 Task: Check the percentage active listings of laminate floors in the last 5 years.
Action: Mouse moved to (818, 187)
Screenshot: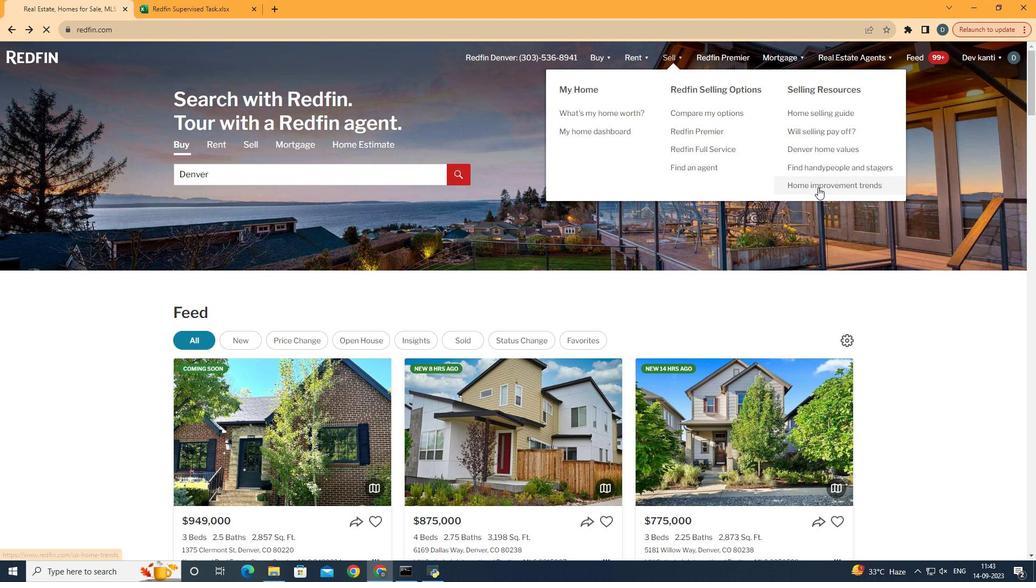 
Action: Mouse pressed left at (818, 187)
Screenshot: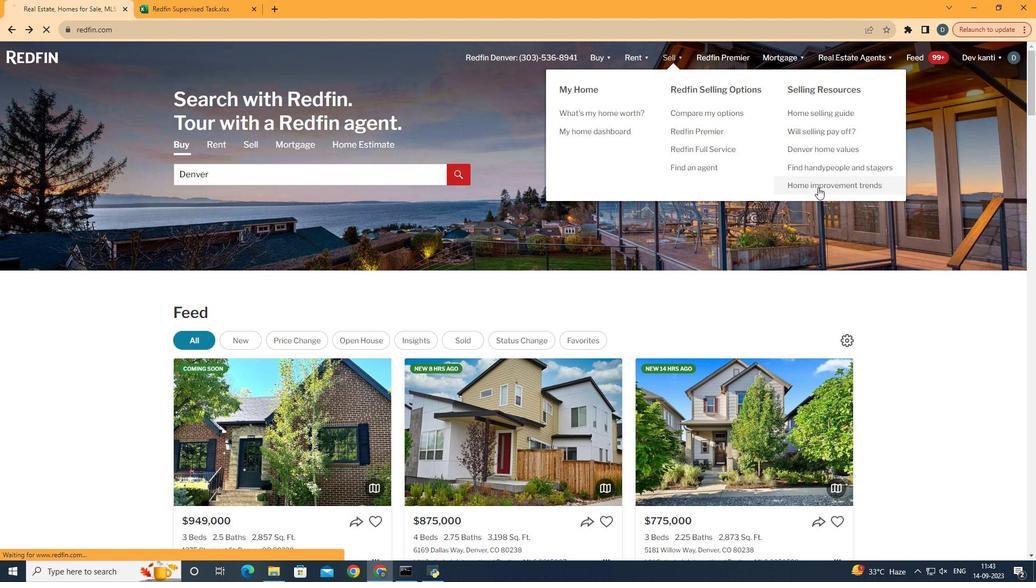 
Action: Mouse moved to (251, 205)
Screenshot: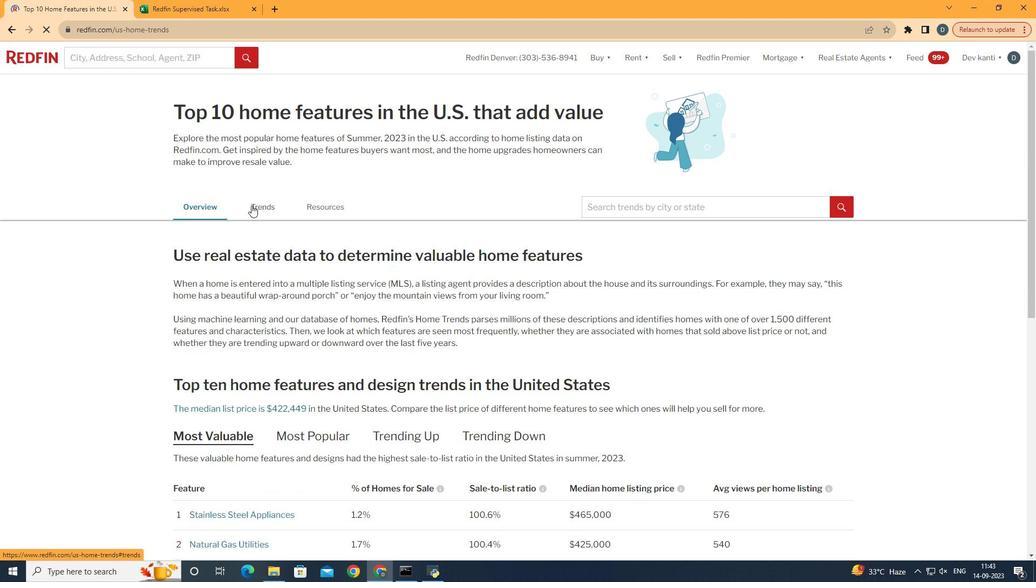 
Action: Mouse pressed left at (251, 205)
Screenshot: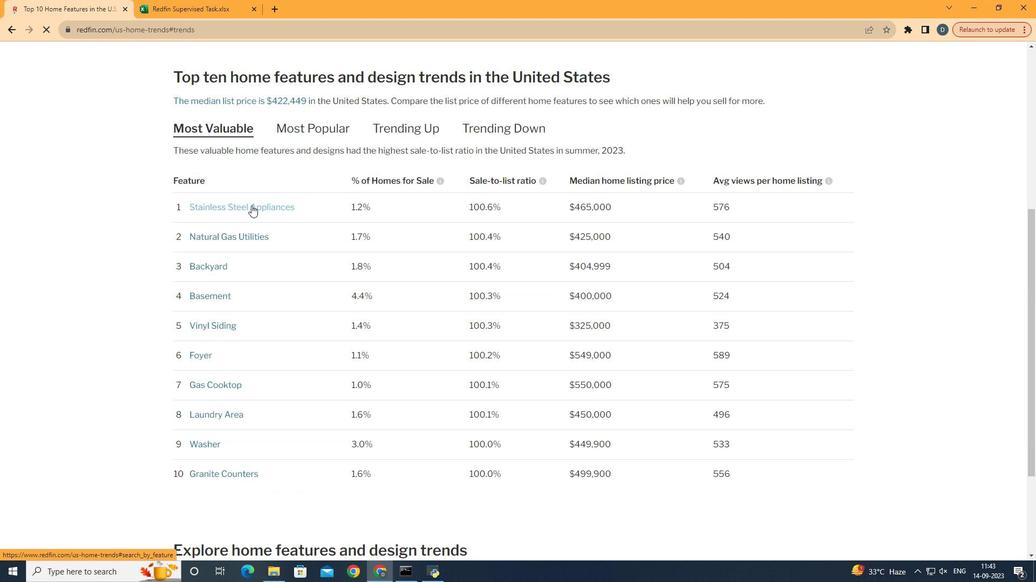 
Action: Mouse moved to (463, 285)
Screenshot: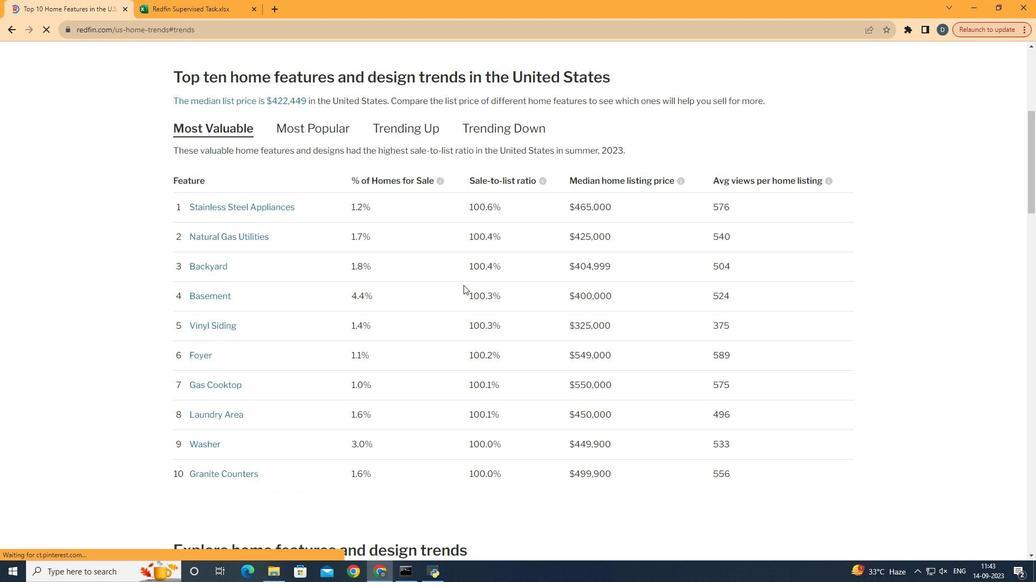 
Action: Mouse scrolled (463, 285) with delta (0, 0)
Screenshot: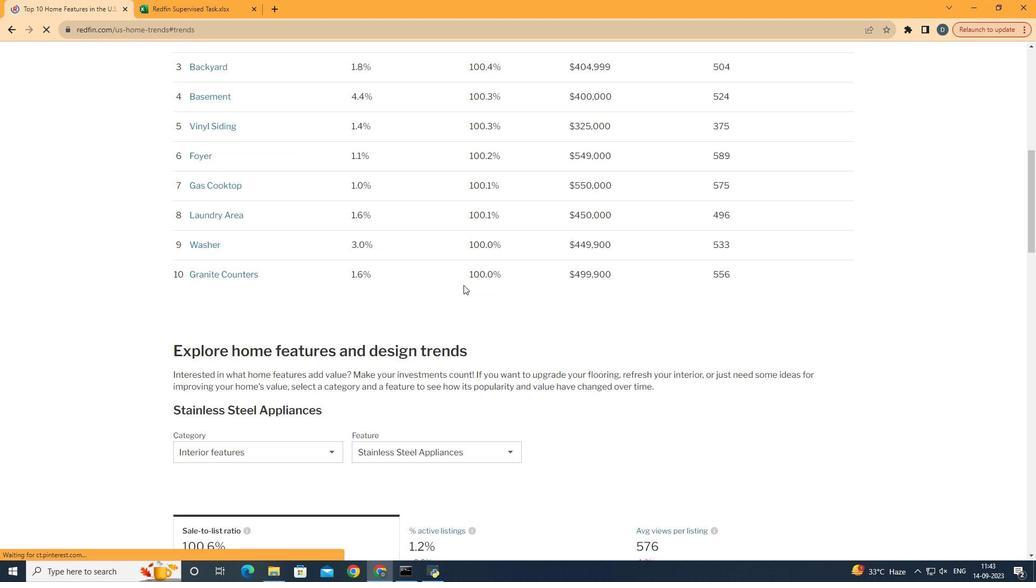 
Action: Mouse scrolled (463, 285) with delta (0, 0)
Screenshot: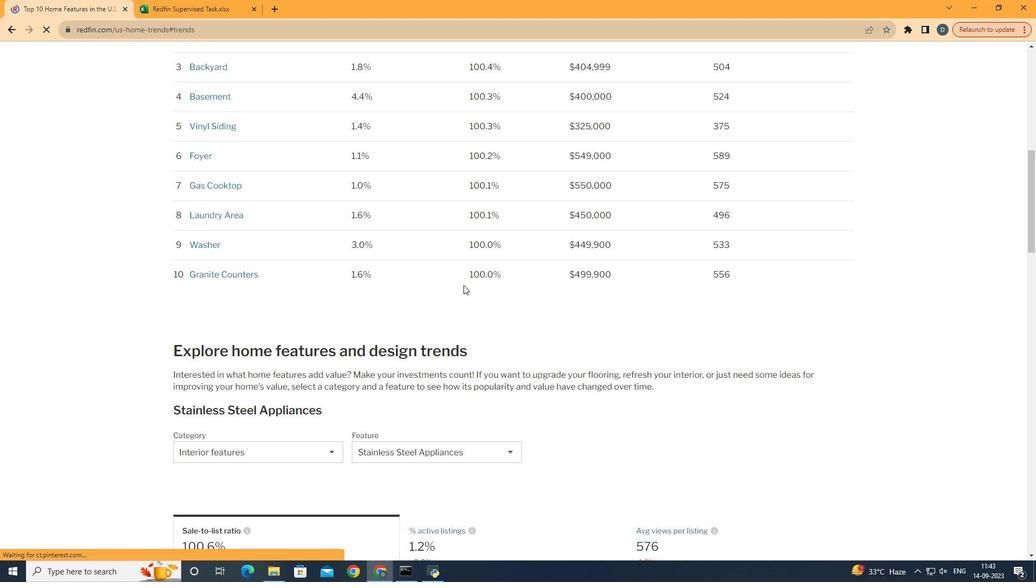 
Action: Mouse scrolled (463, 285) with delta (0, 0)
Screenshot: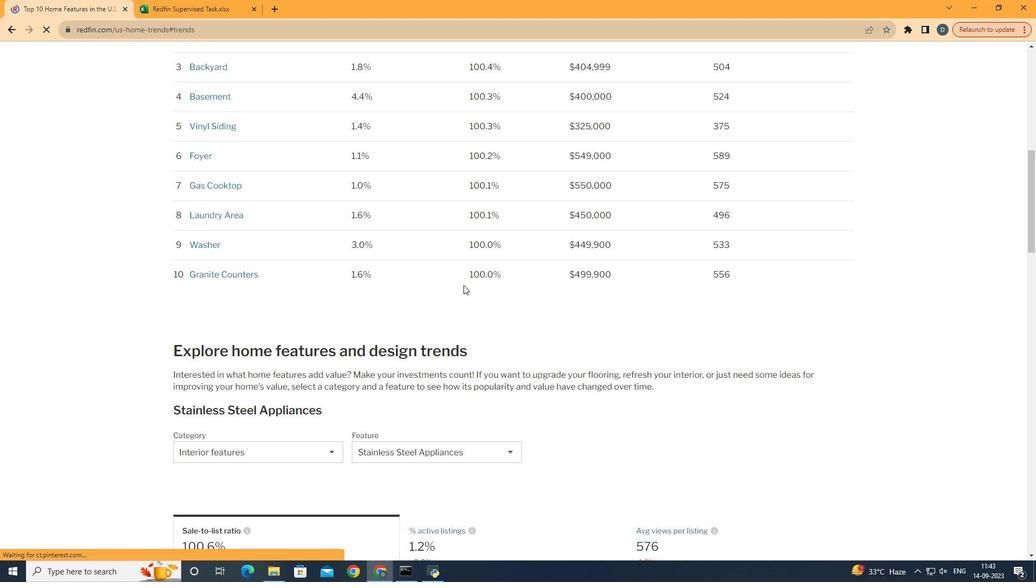 
Action: Mouse scrolled (463, 285) with delta (0, 0)
Screenshot: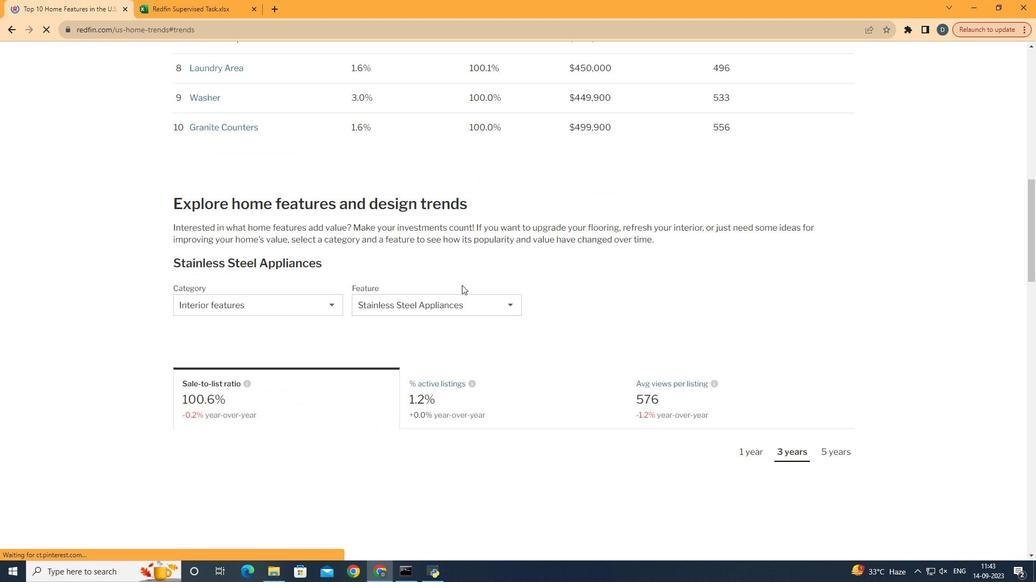 
Action: Mouse scrolled (463, 285) with delta (0, 0)
Screenshot: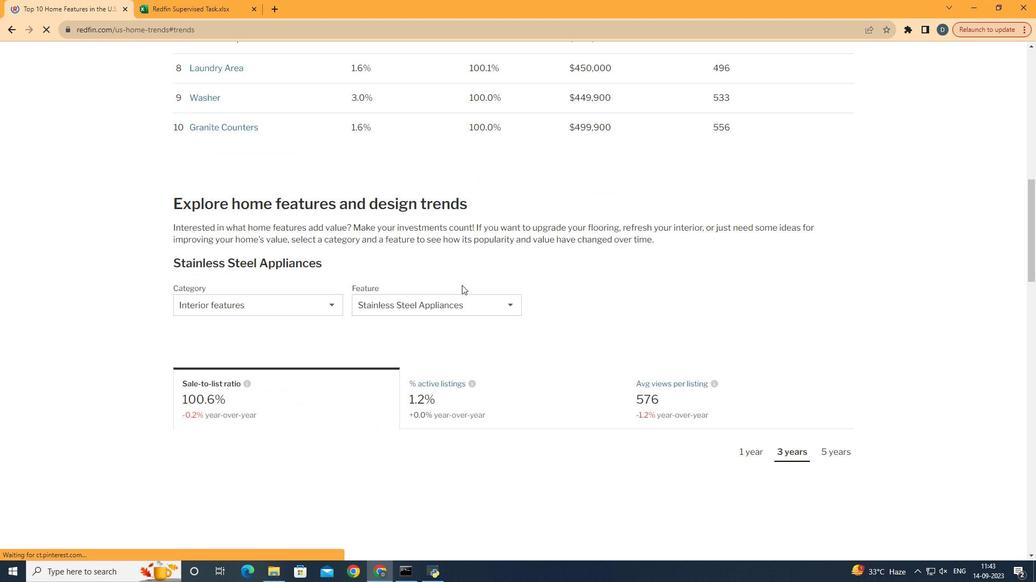 
Action: Mouse scrolled (463, 285) with delta (0, 0)
Screenshot: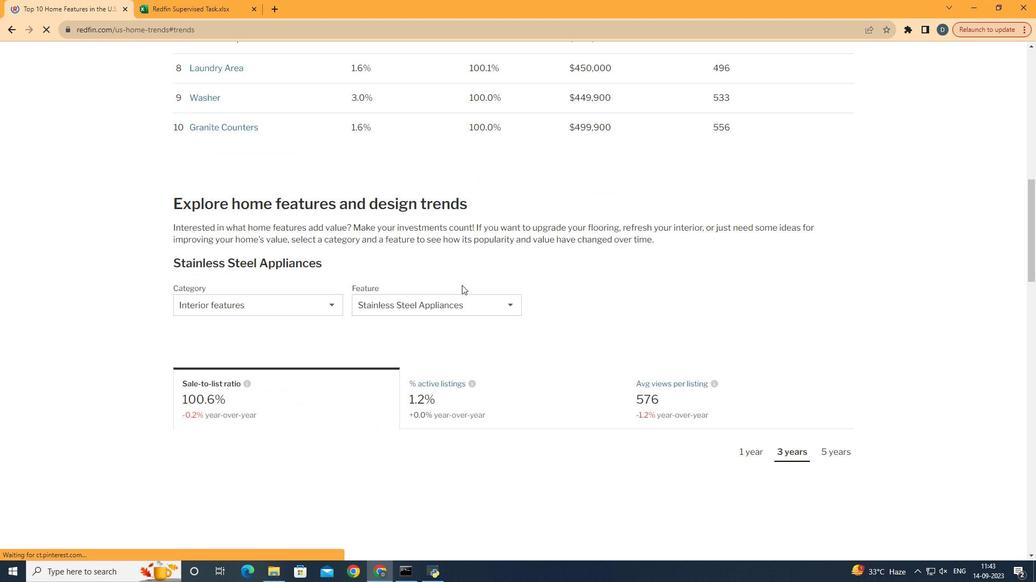 
Action: Mouse scrolled (463, 285) with delta (0, 0)
Screenshot: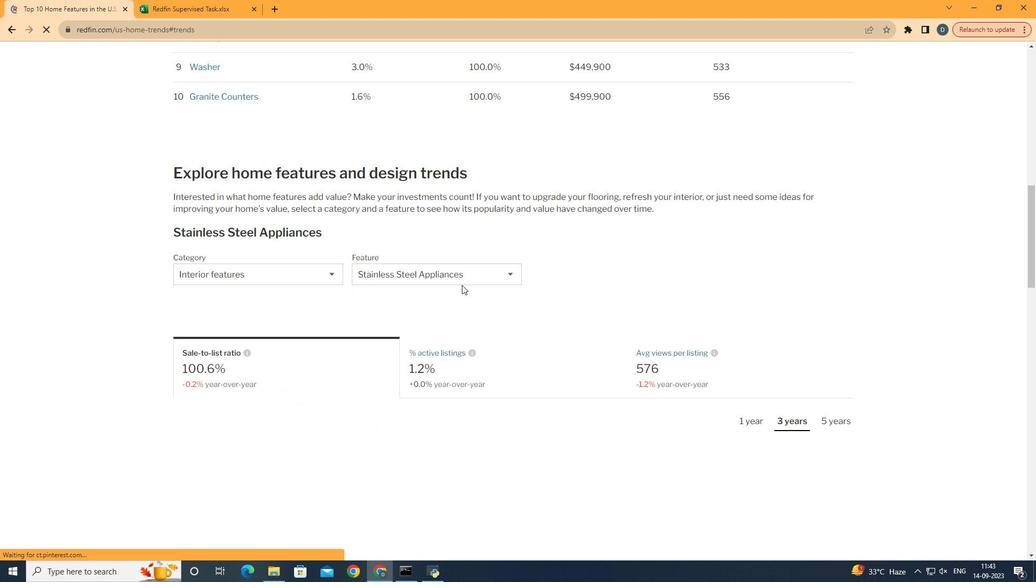 
Action: Mouse moved to (328, 290)
Screenshot: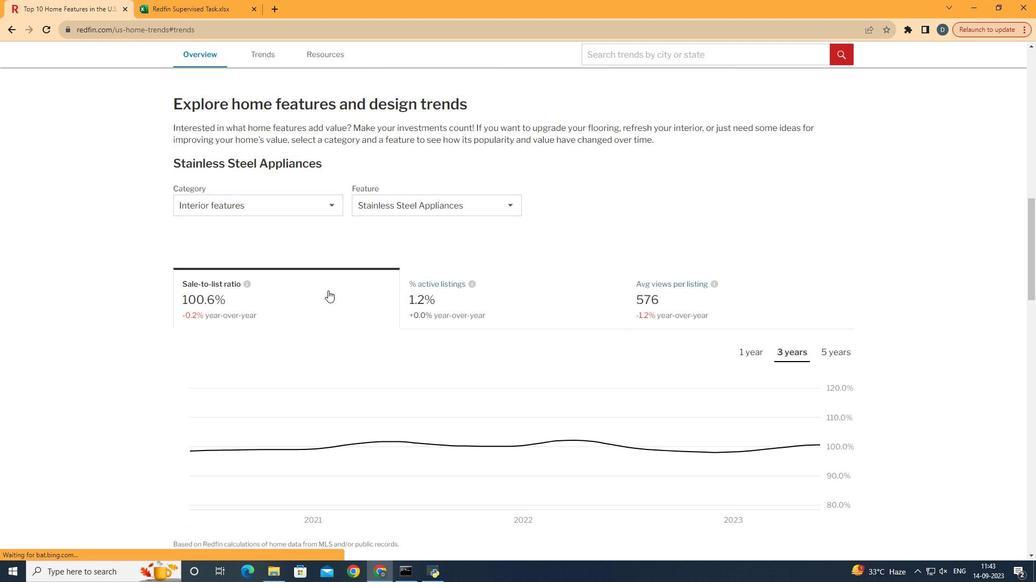 
Action: Mouse scrolled (328, 290) with delta (0, 0)
Screenshot: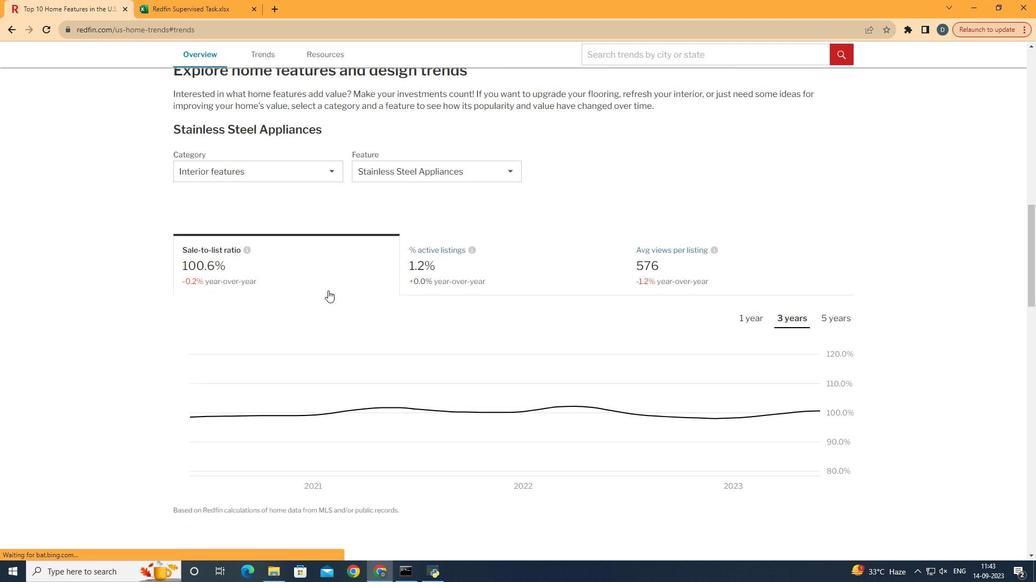 
Action: Mouse scrolled (328, 290) with delta (0, 0)
Screenshot: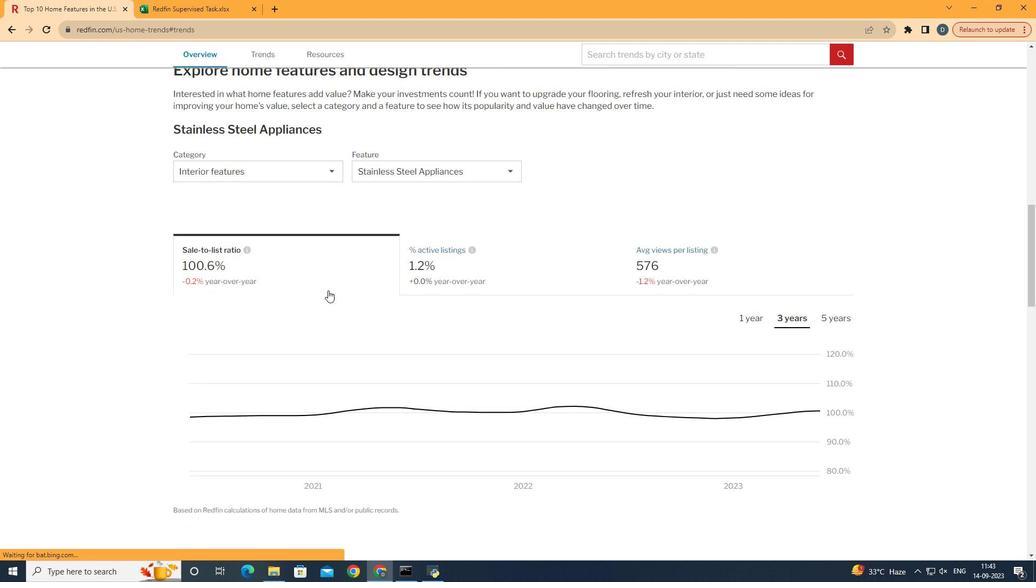 
Action: Mouse moved to (308, 208)
Screenshot: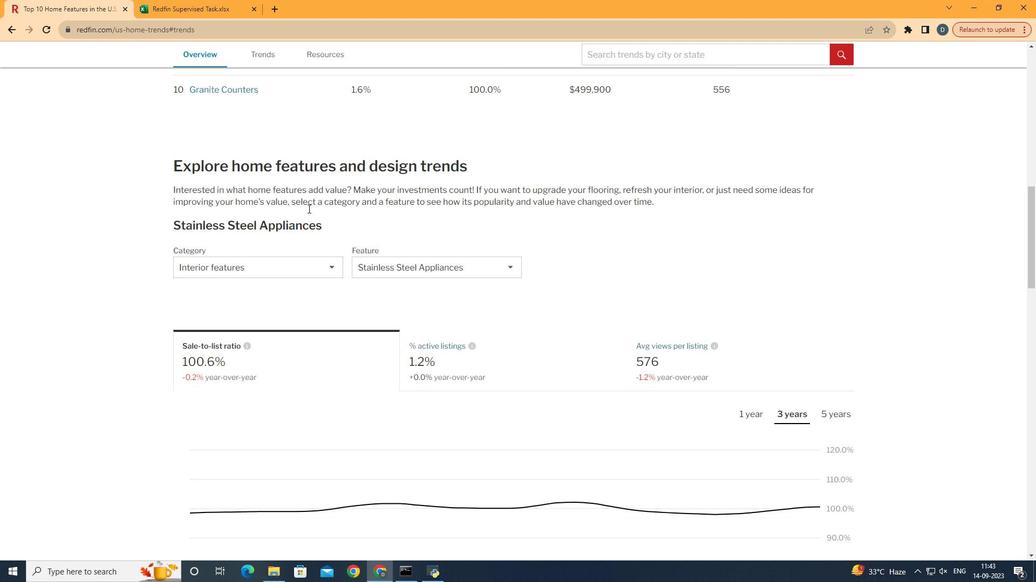 
Action: Mouse scrolled (308, 208) with delta (0, 0)
Screenshot: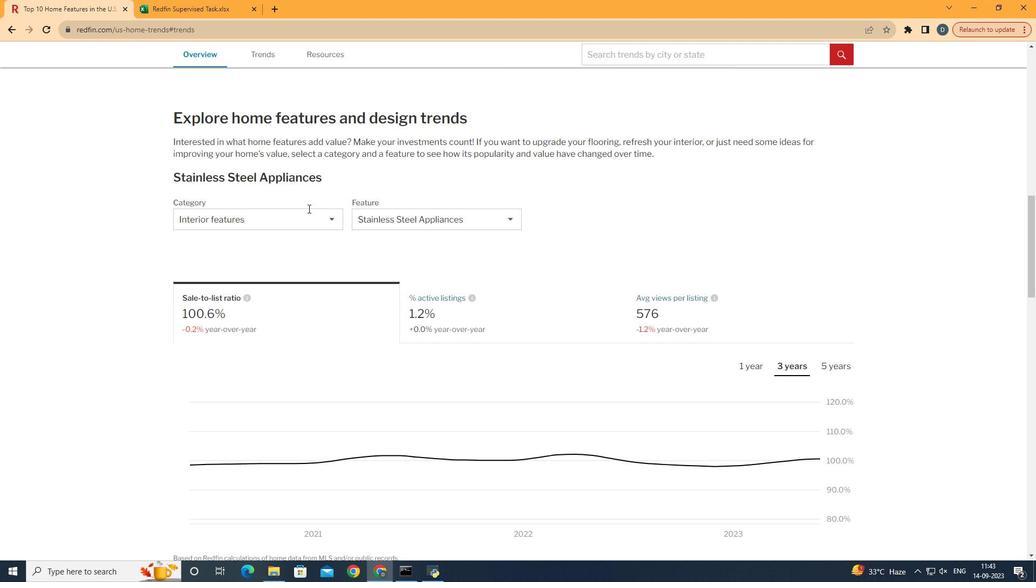 
Action: Mouse scrolled (308, 208) with delta (0, 0)
Screenshot: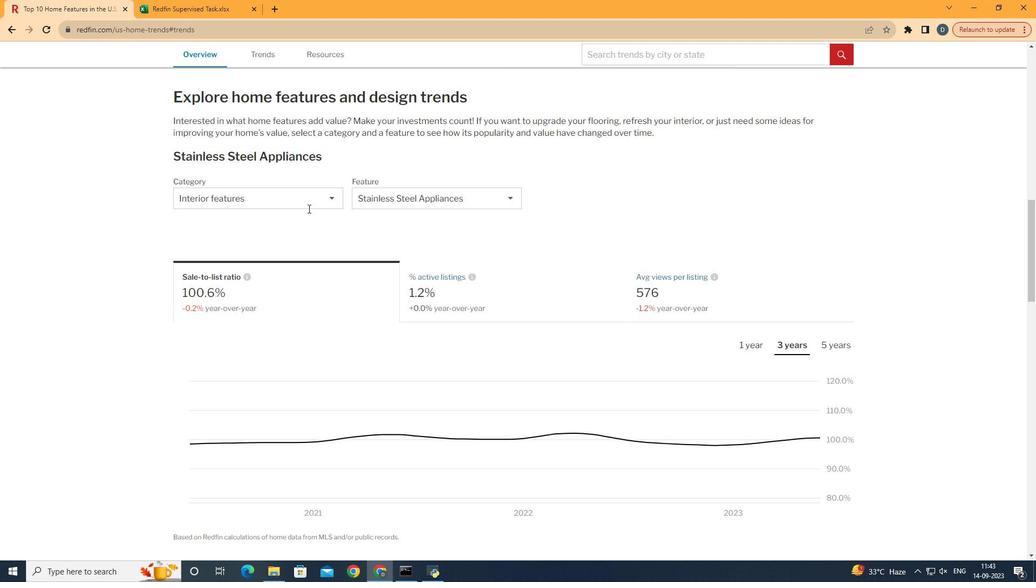 
Action: Mouse pressed left at (308, 208)
Screenshot: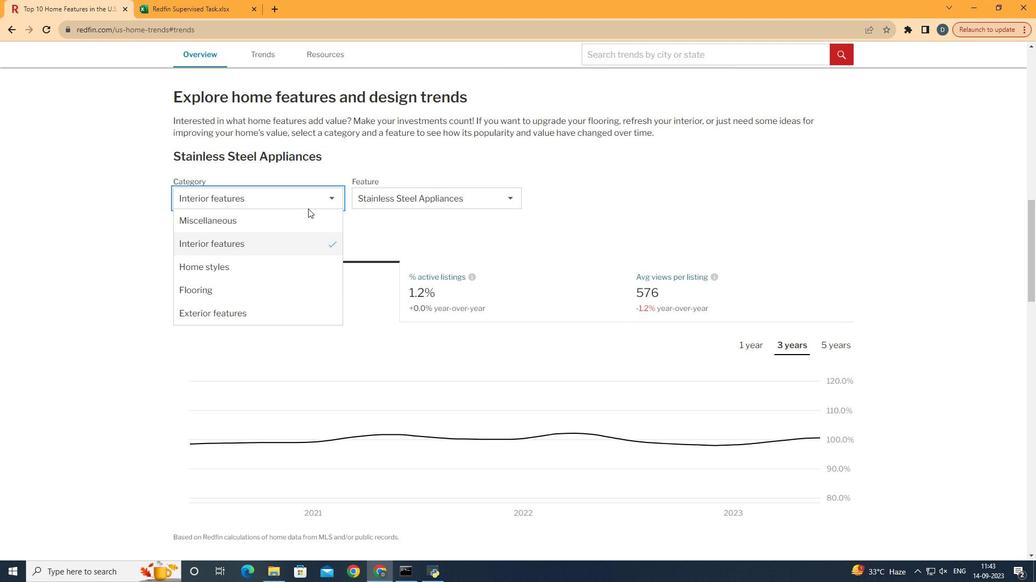 
Action: Mouse moved to (308, 295)
Screenshot: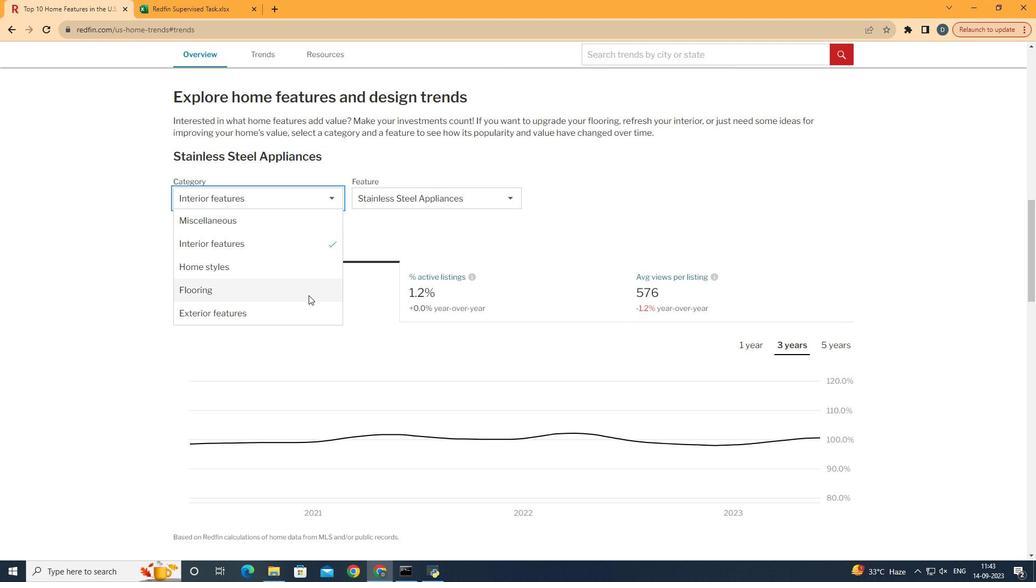 
Action: Mouse pressed left at (308, 295)
Screenshot: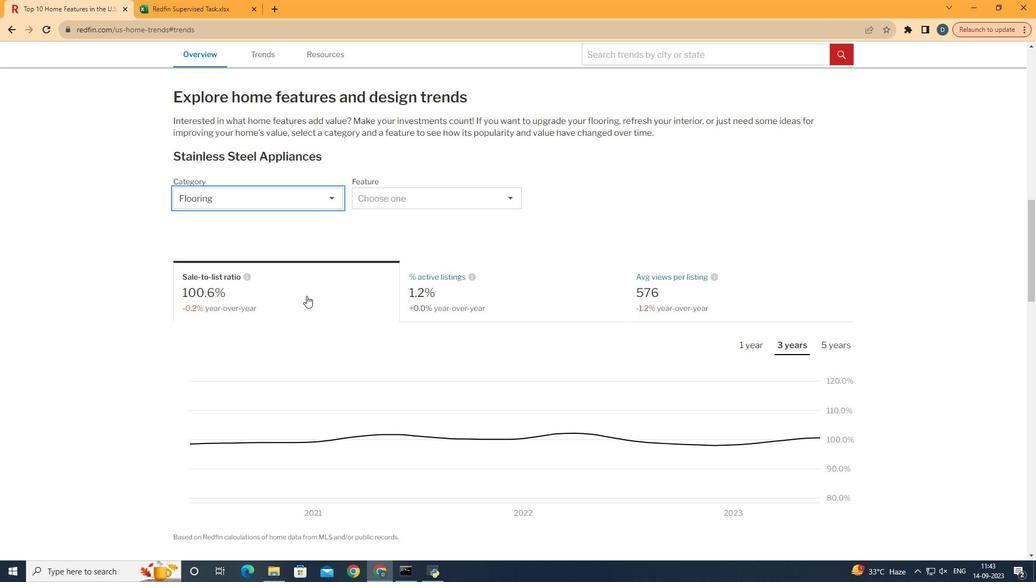
Action: Mouse moved to (498, 198)
Screenshot: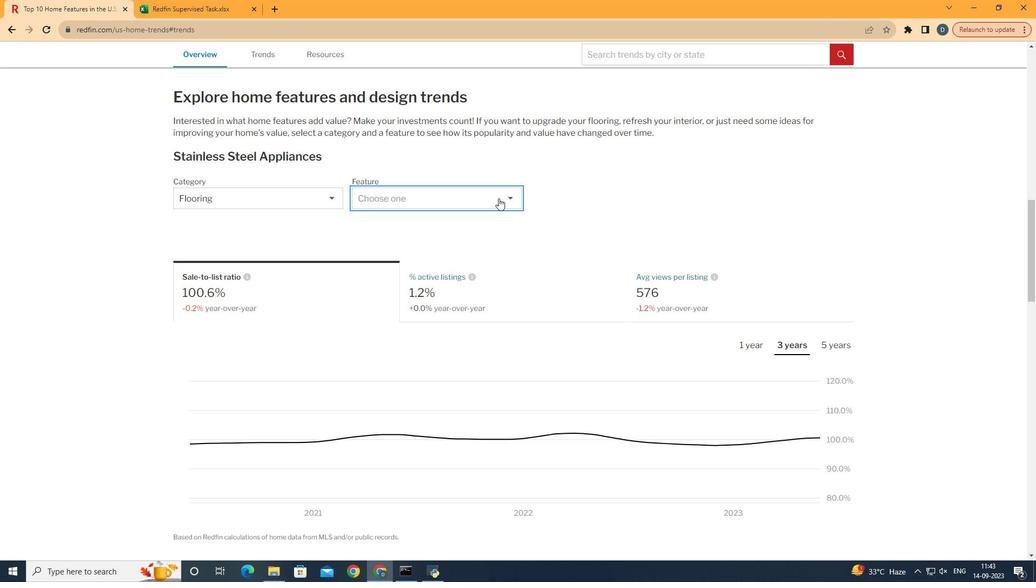 
Action: Mouse pressed left at (498, 198)
Screenshot: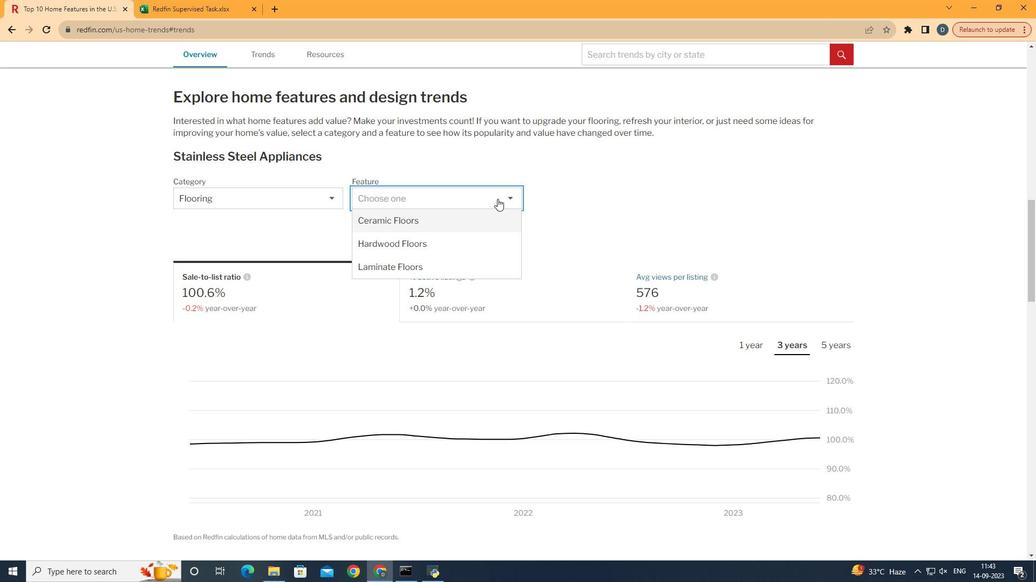 
Action: Mouse moved to (463, 274)
Screenshot: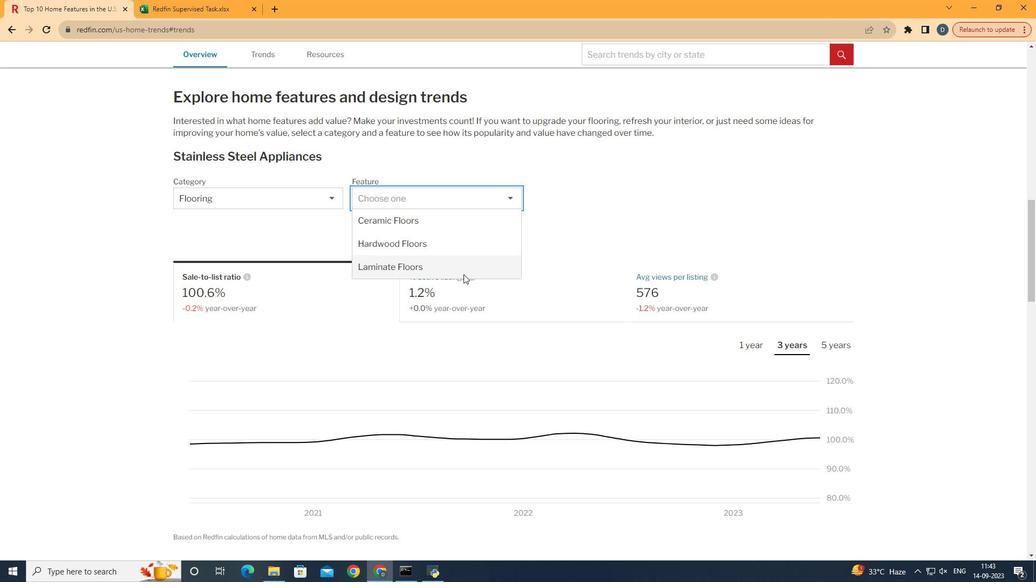 
Action: Mouse pressed left at (463, 274)
Screenshot: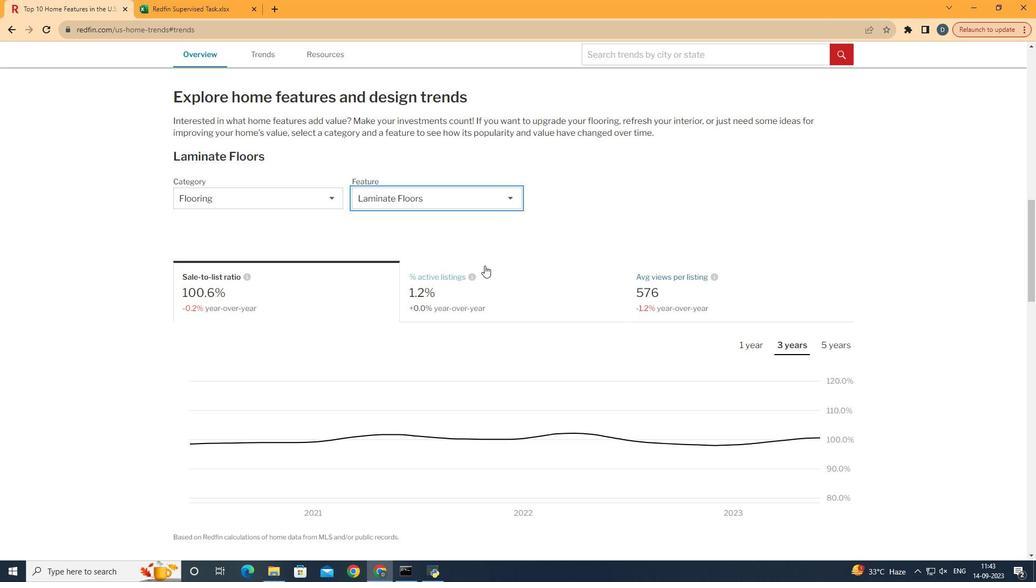 
Action: Mouse moved to (551, 275)
Screenshot: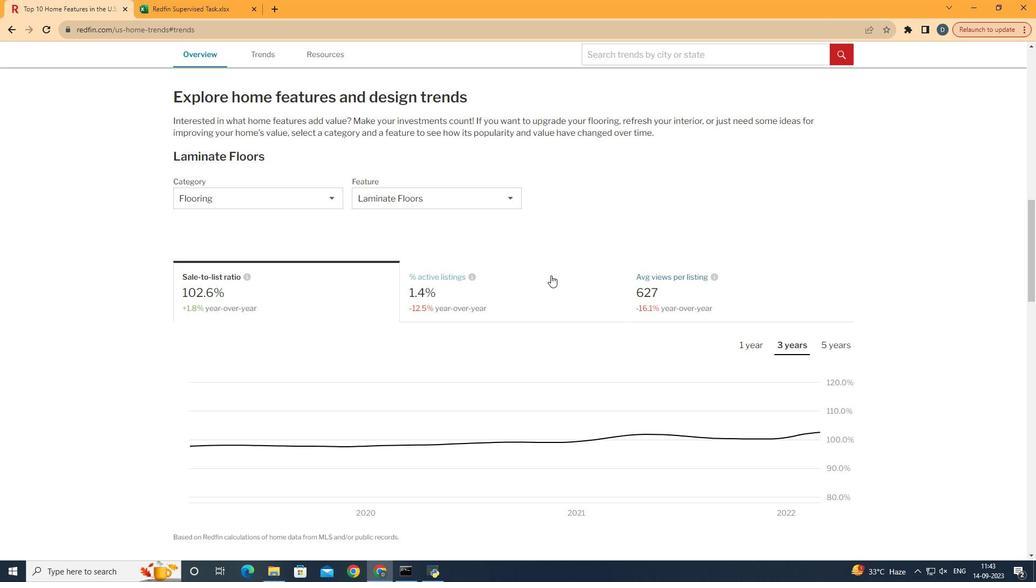 
Action: Mouse pressed left at (551, 275)
Screenshot: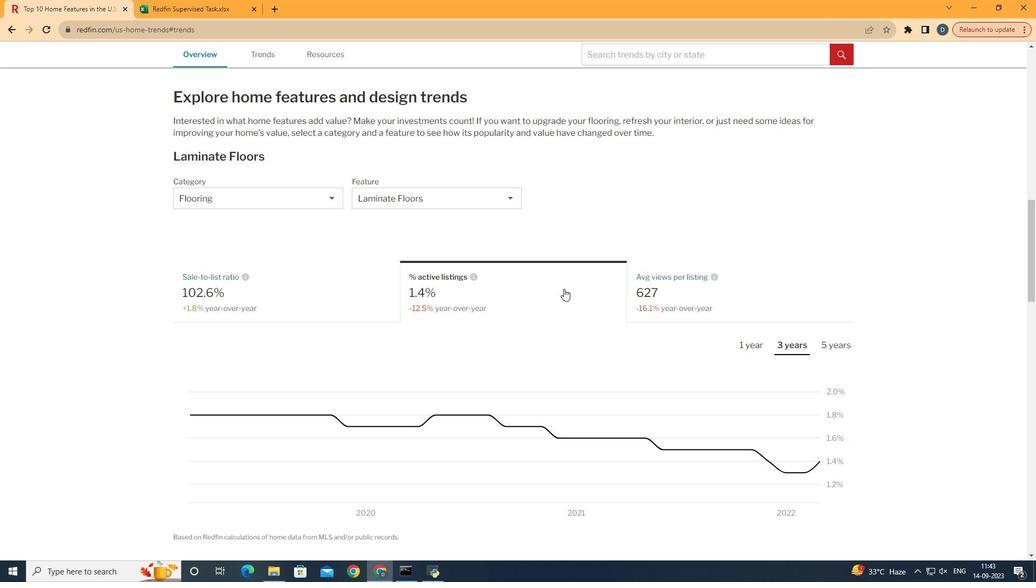 
Action: Mouse moved to (846, 347)
Screenshot: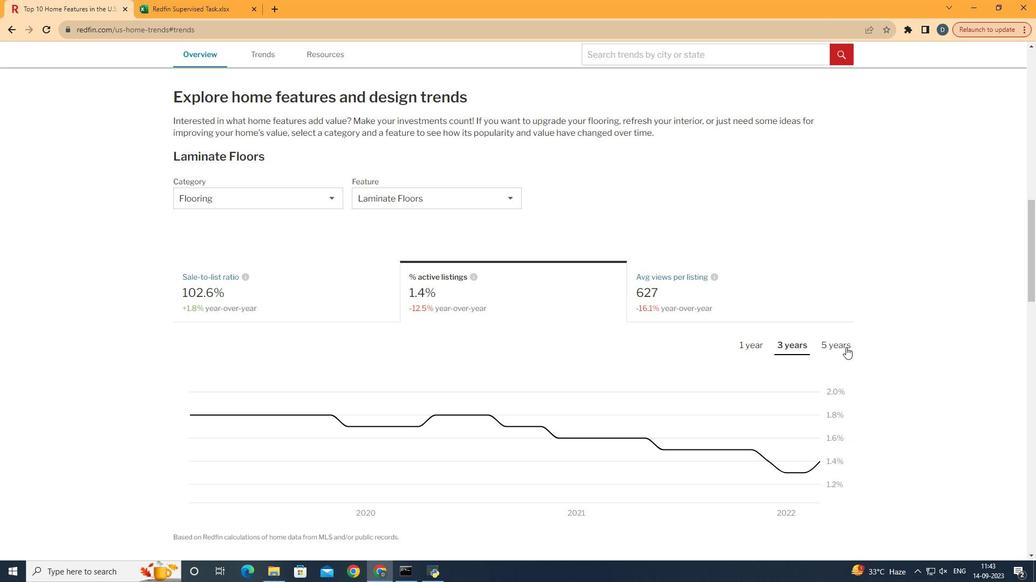 
Action: Mouse pressed left at (846, 347)
Screenshot: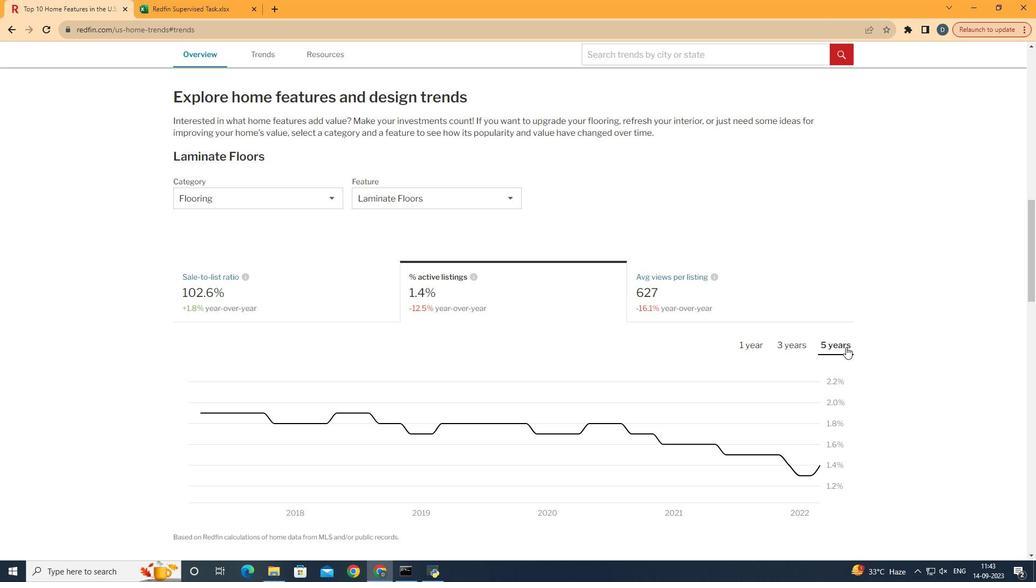 
Action: Mouse moved to (874, 311)
Screenshot: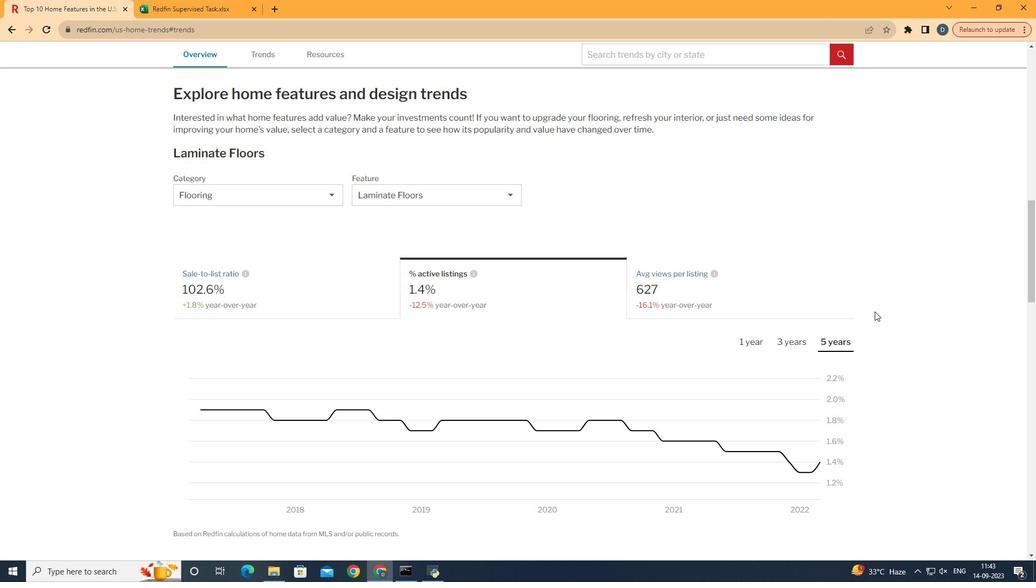 
Action: Mouse scrolled (874, 311) with delta (0, 0)
Screenshot: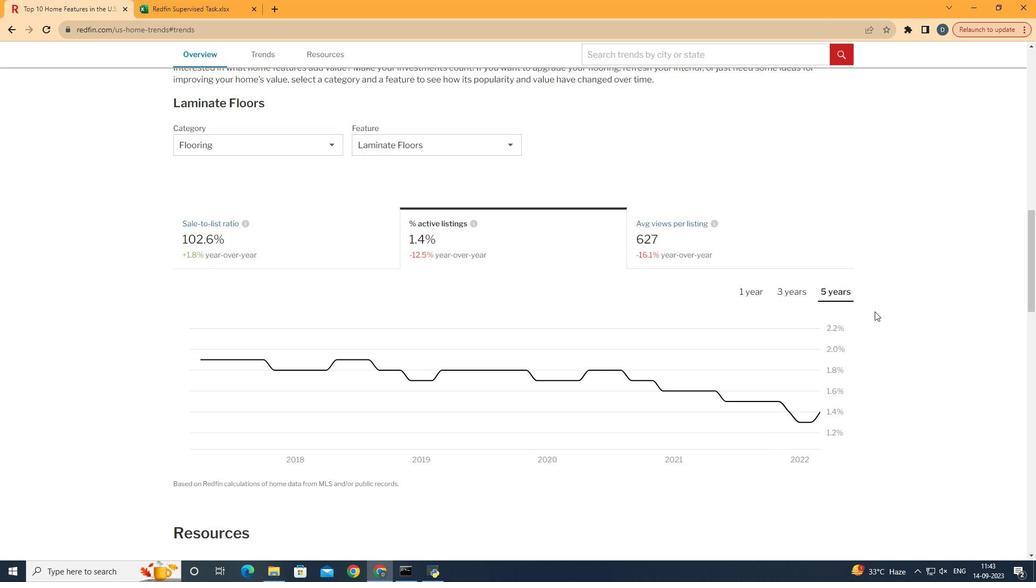 
